 Task: Use the formula "MMULT" in spreadsheet "Project portfolio".
Action: Mouse moved to (328, 295)
Screenshot: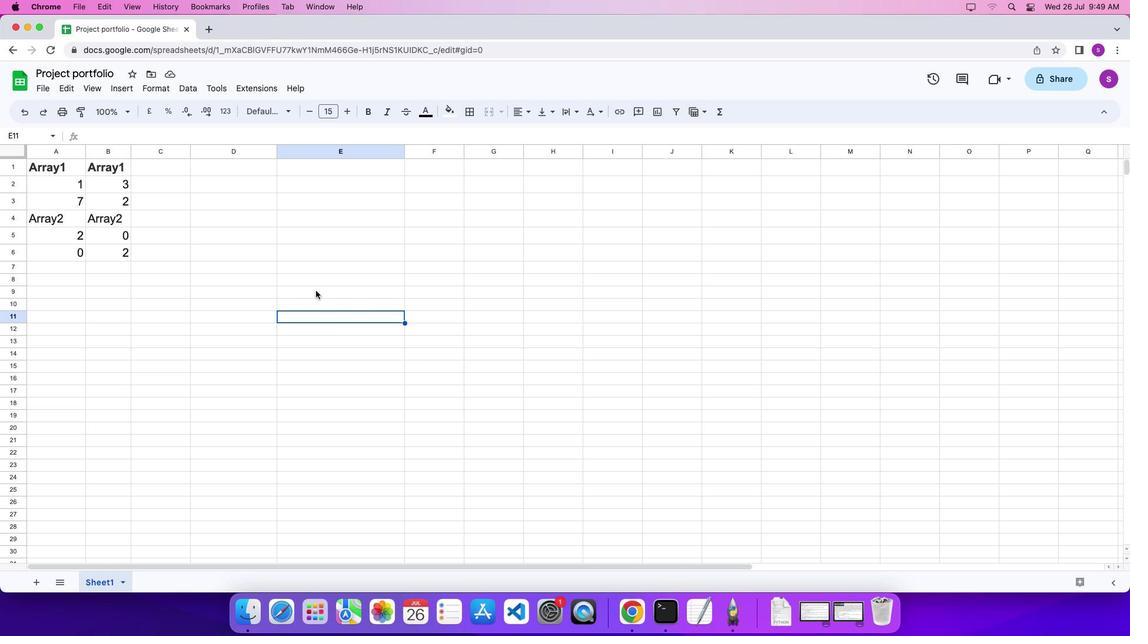 
Action: Mouse pressed left at (328, 295)
Screenshot: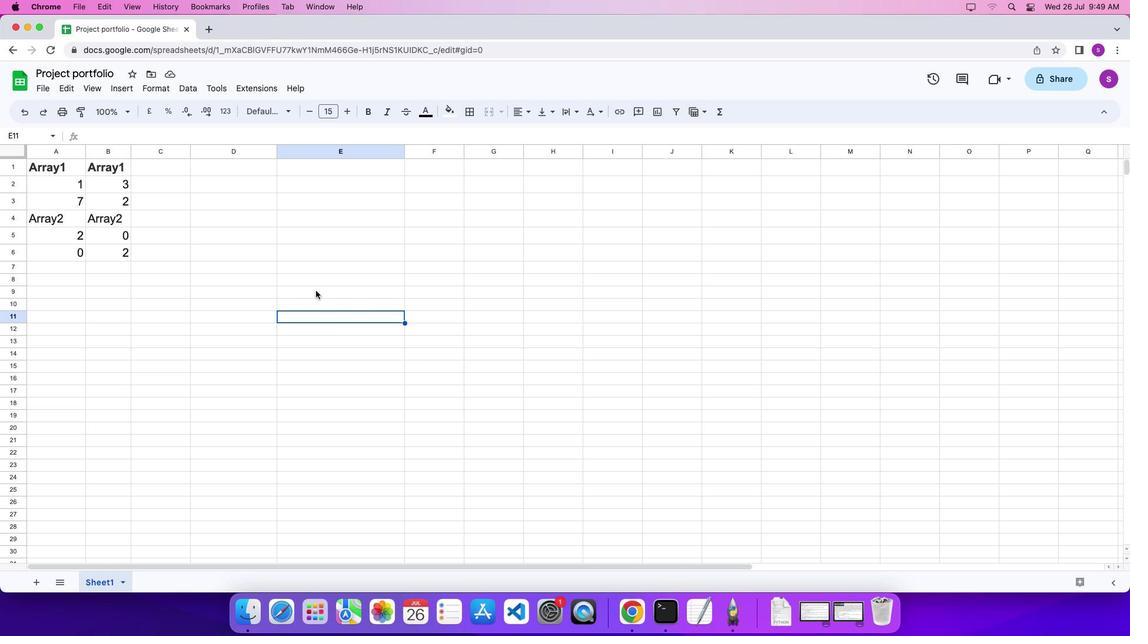 
Action: Key pressed '='
Screenshot: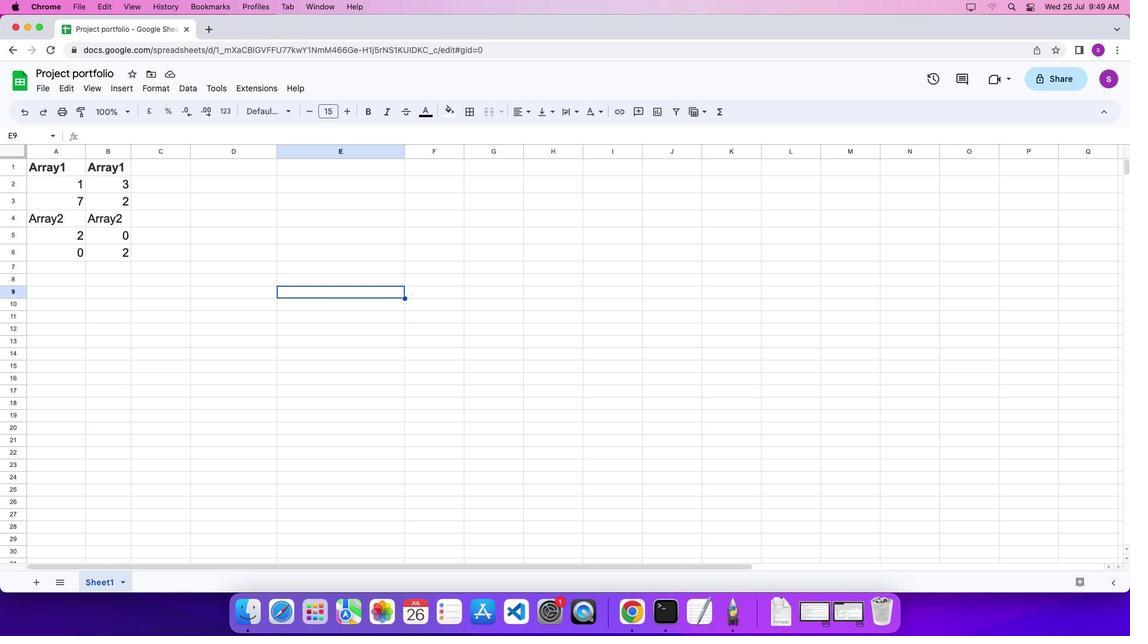 
Action: Mouse moved to (720, 114)
Screenshot: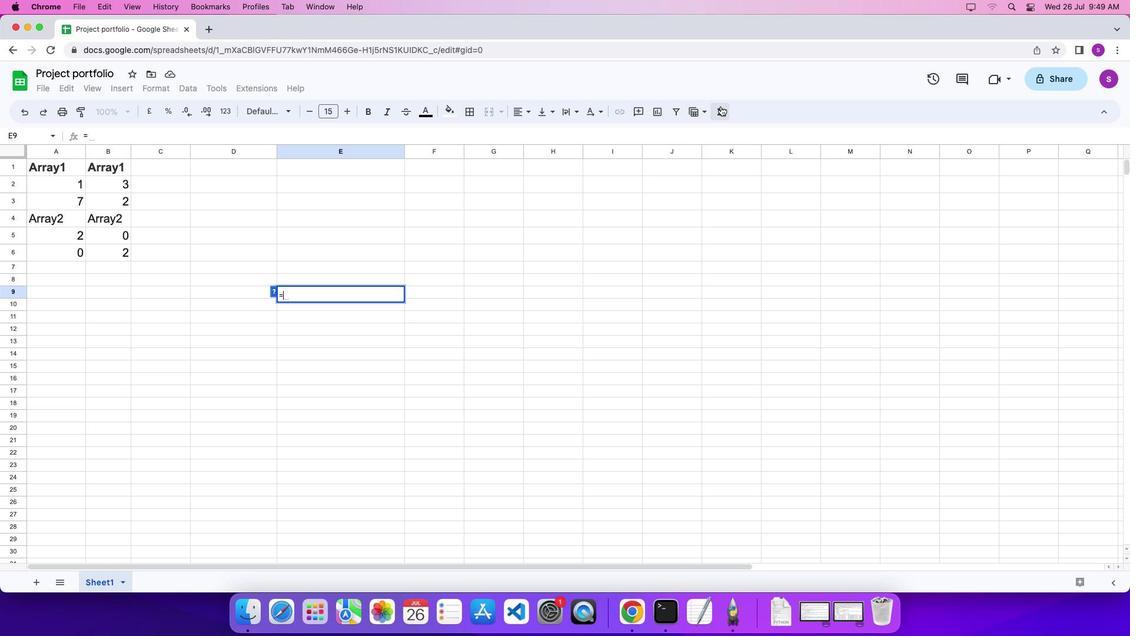 
Action: Mouse pressed left at (720, 114)
Screenshot: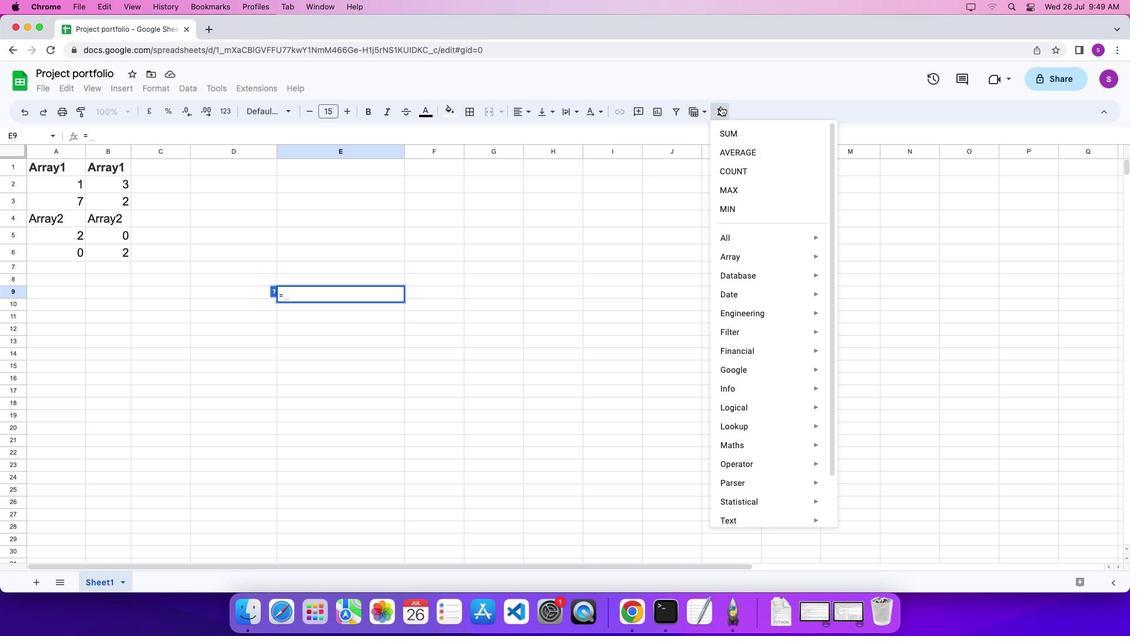 
Action: Mouse moved to (892, 523)
Screenshot: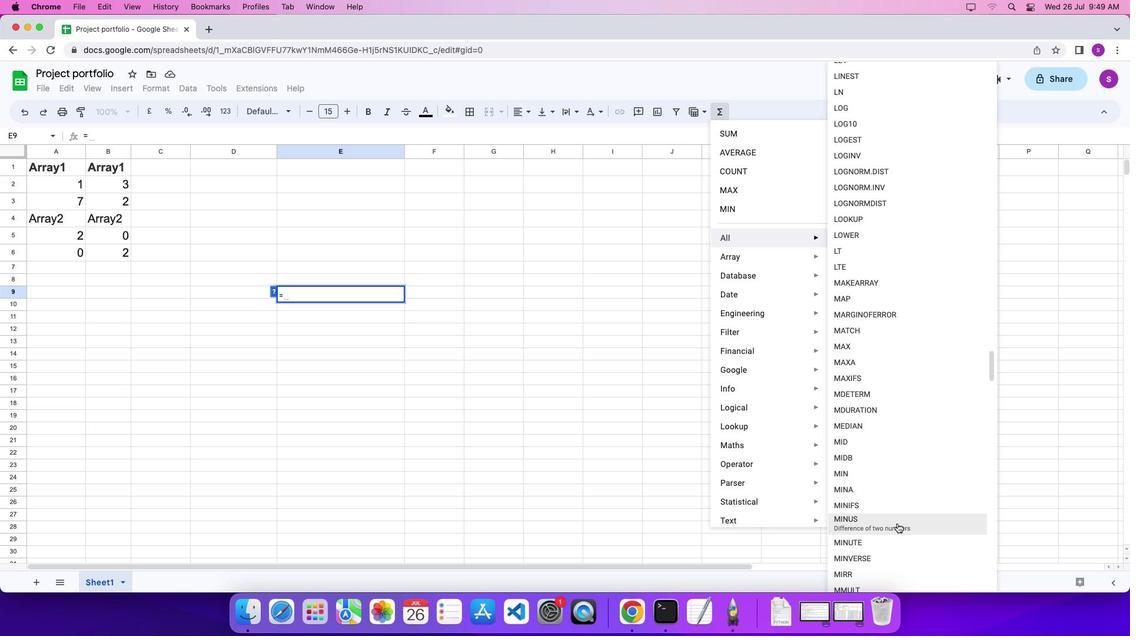 
Action: Mouse scrolled (892, 523) with delta (23, 8)
Screenshot: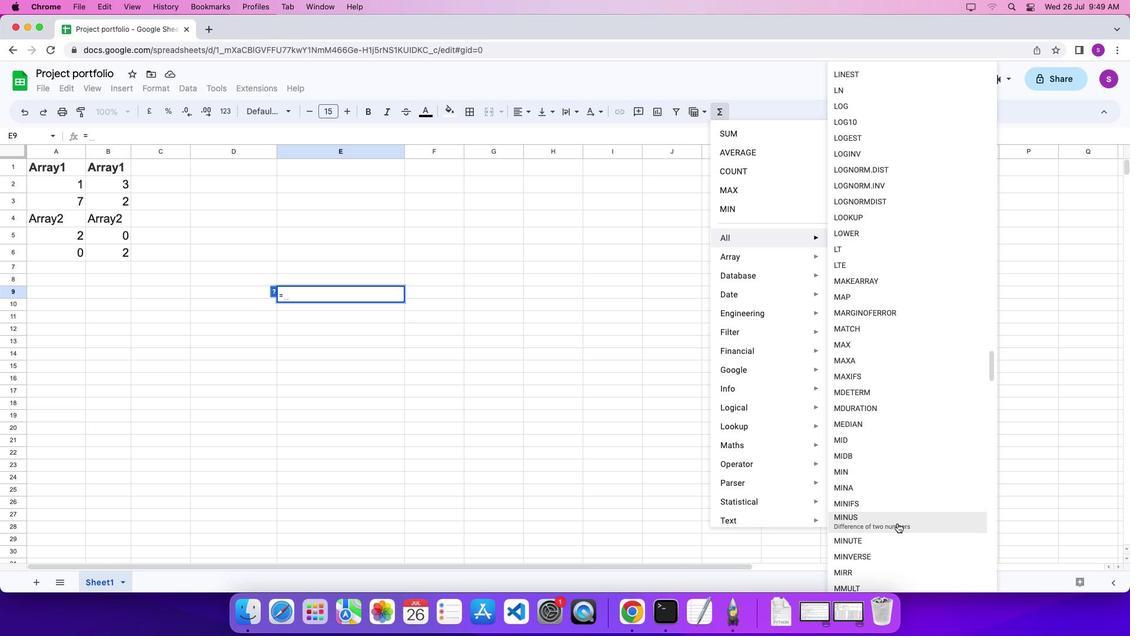 
Action: Mouse scrolled (892, 523) with delta (23, 8)
Screenshot: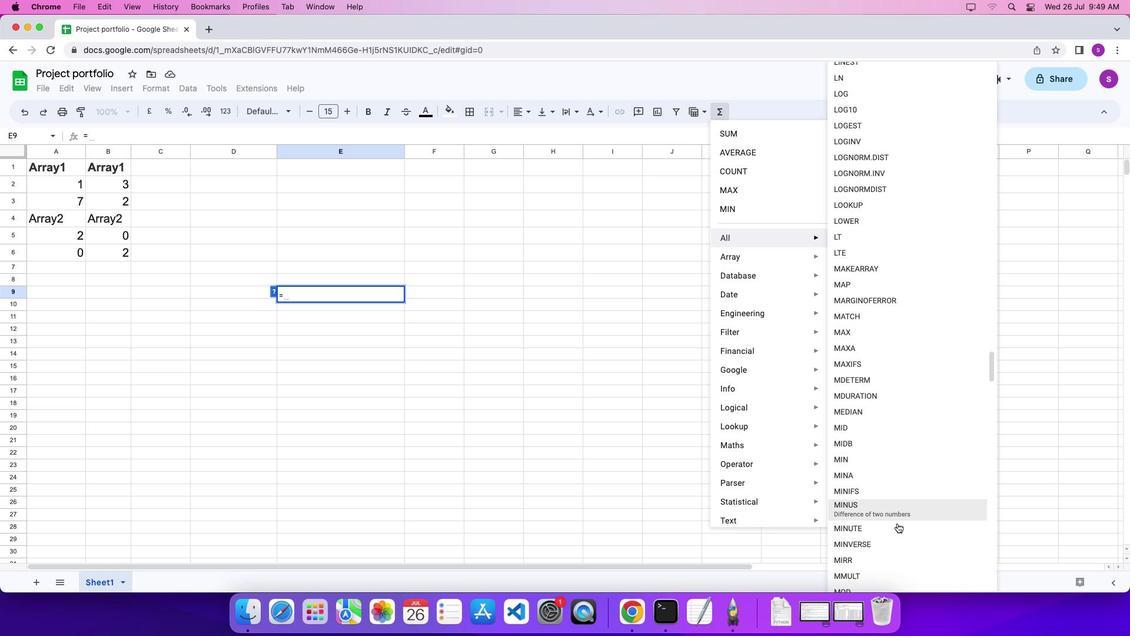 
Action: Mouse scrolled (892, 523) with delta (23, 8)
Screenshot: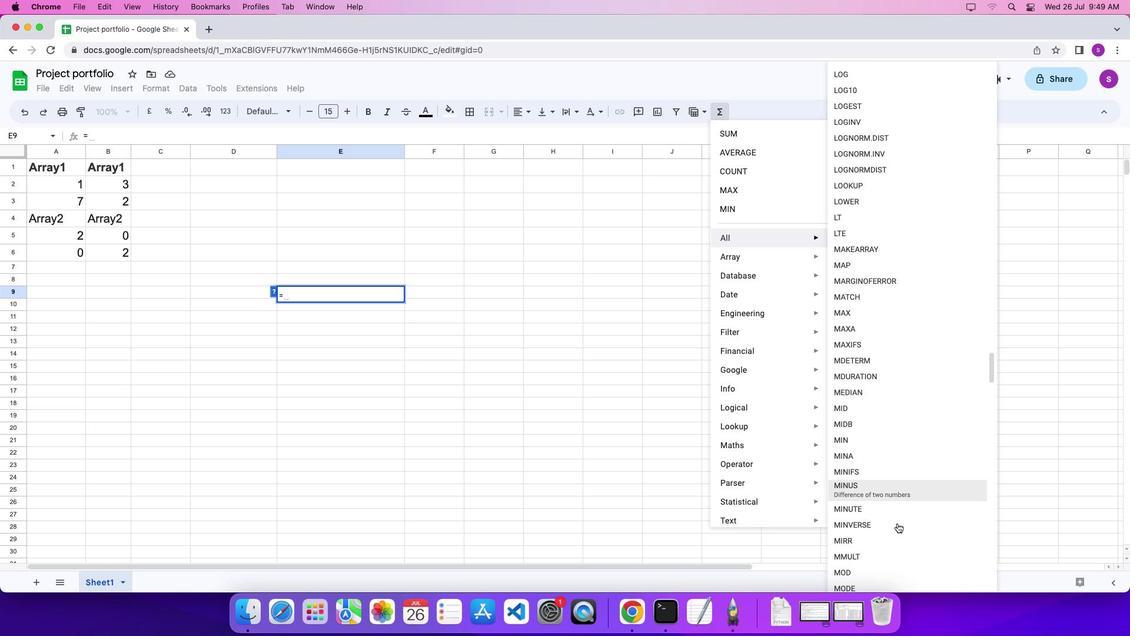 
Action: Mouse moved to (893, 548)
Screenshot: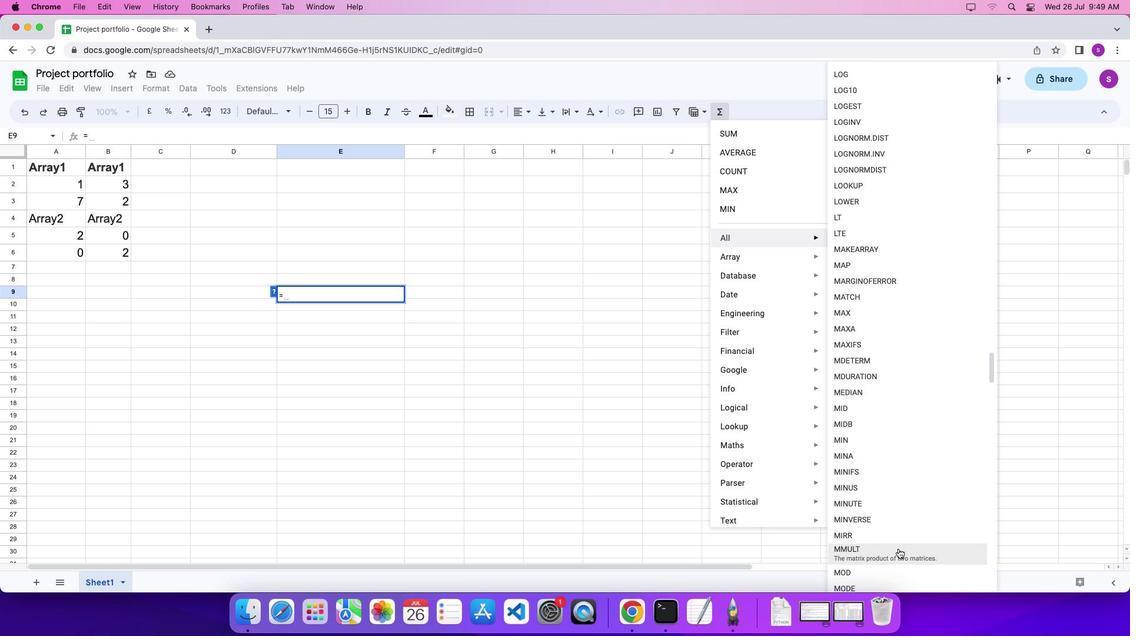 
Action: Mouse pressed left at (893, 548)
Screenshot: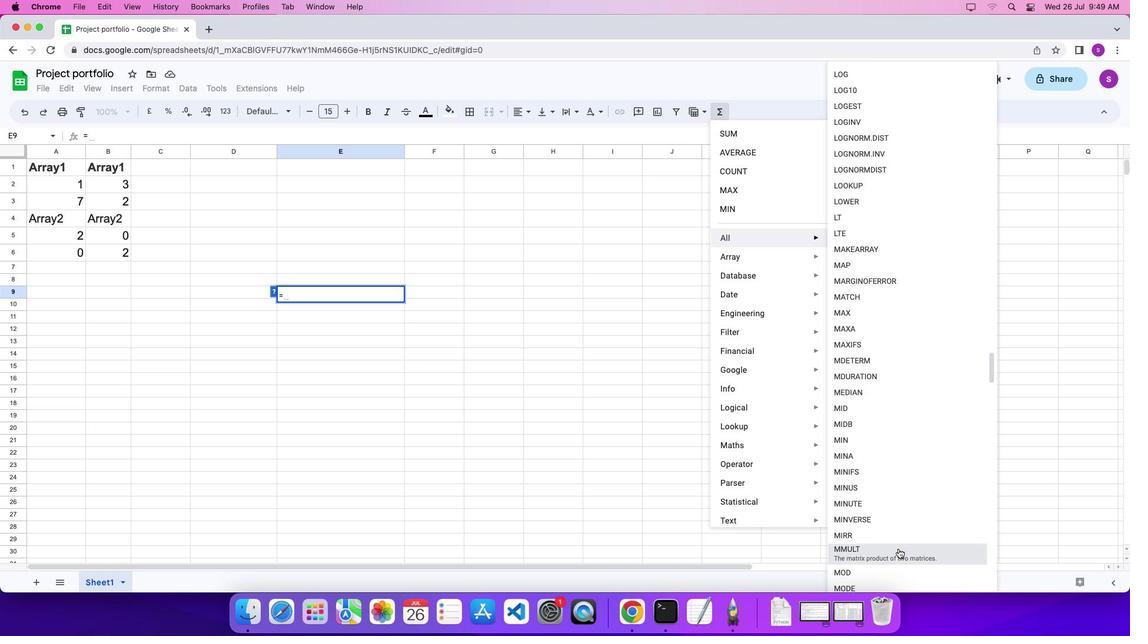 
Action: Mouse moved to (82, 184)
Screenshot: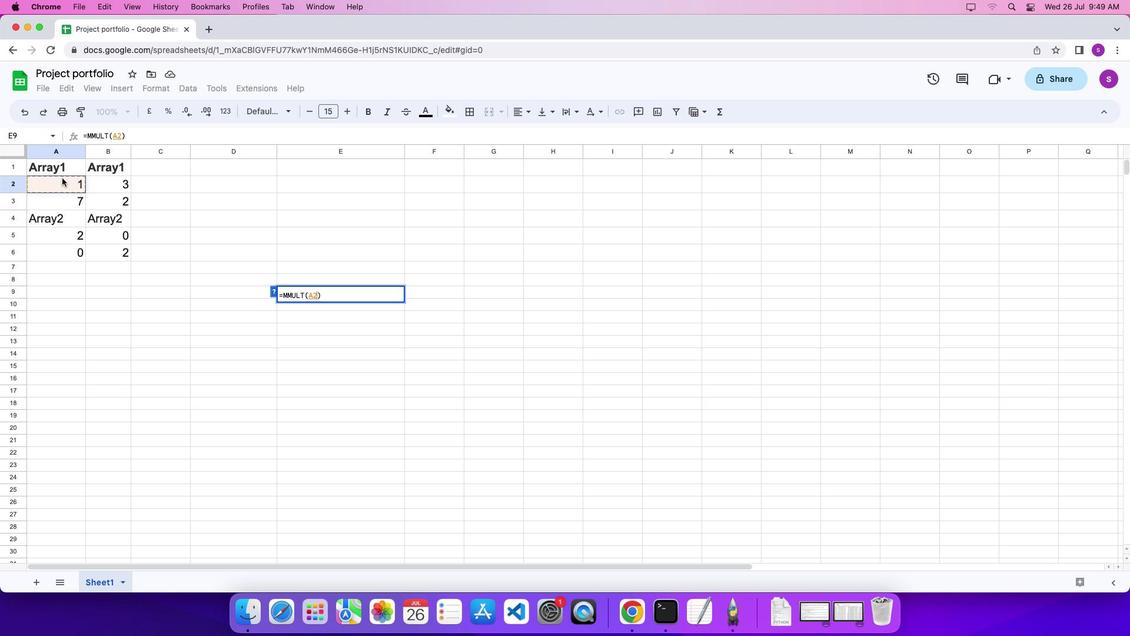 
Action: Mouse pressed left at (82, 184)
Screenshot: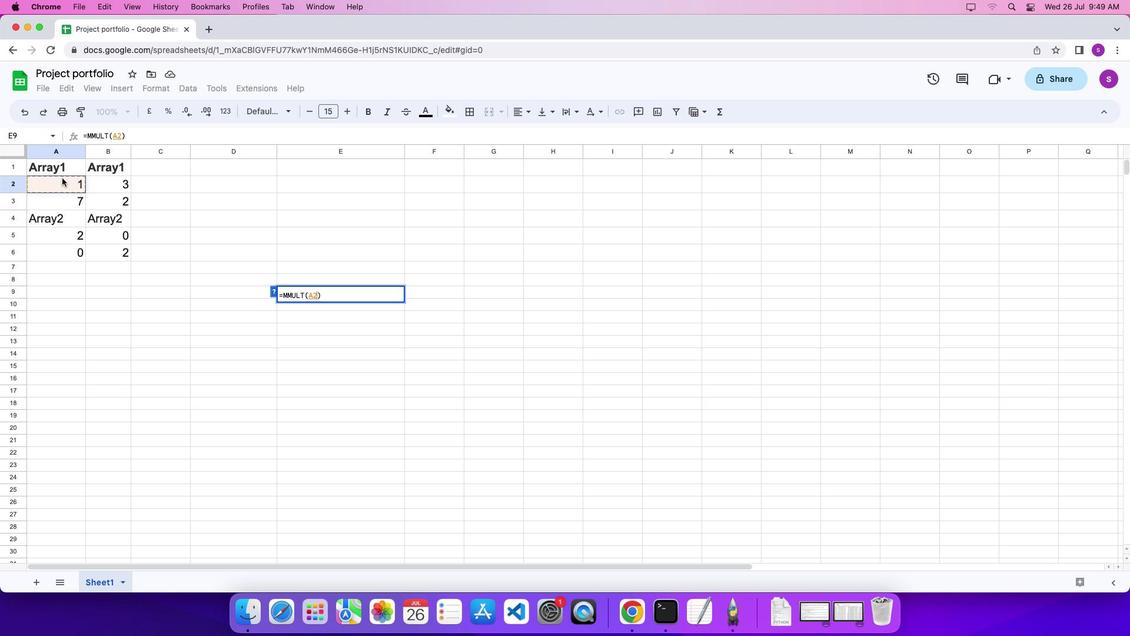 
Action: Mouse moved to (127, 203)
Screenshot: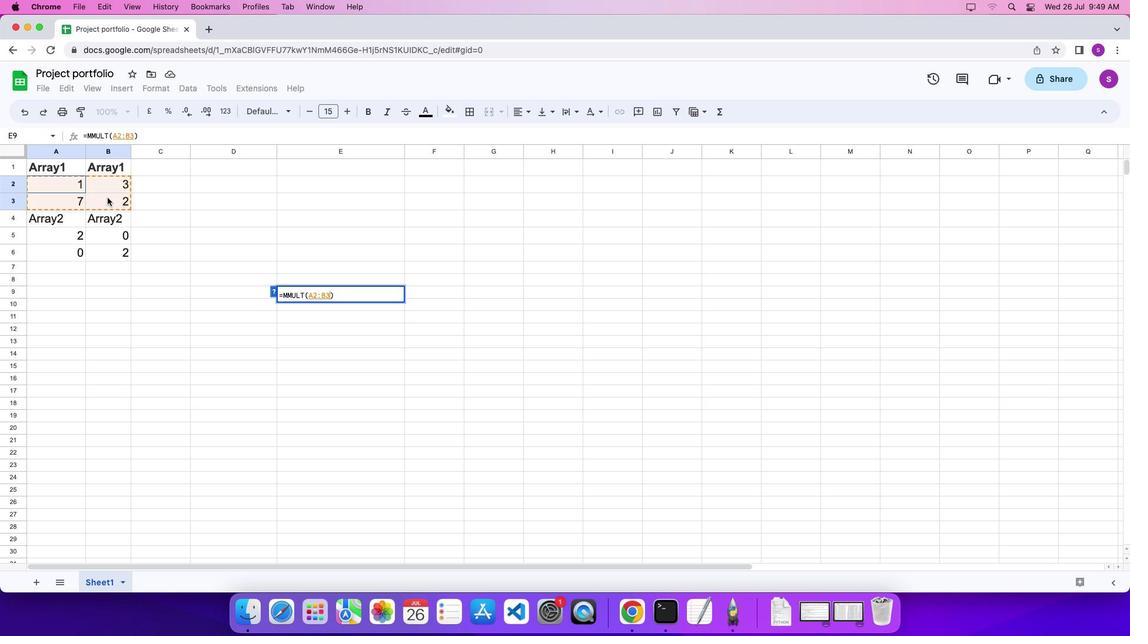 
Action: Key pressed ','
Screenshot: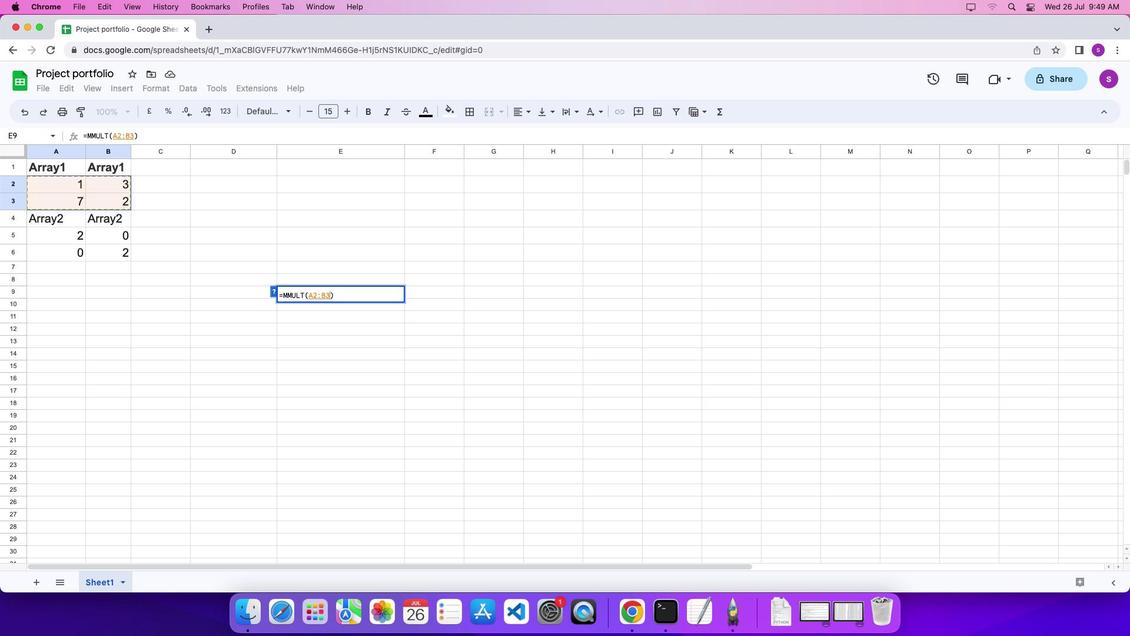 
Action: Mouse moved to (81, 239)
Screenshot: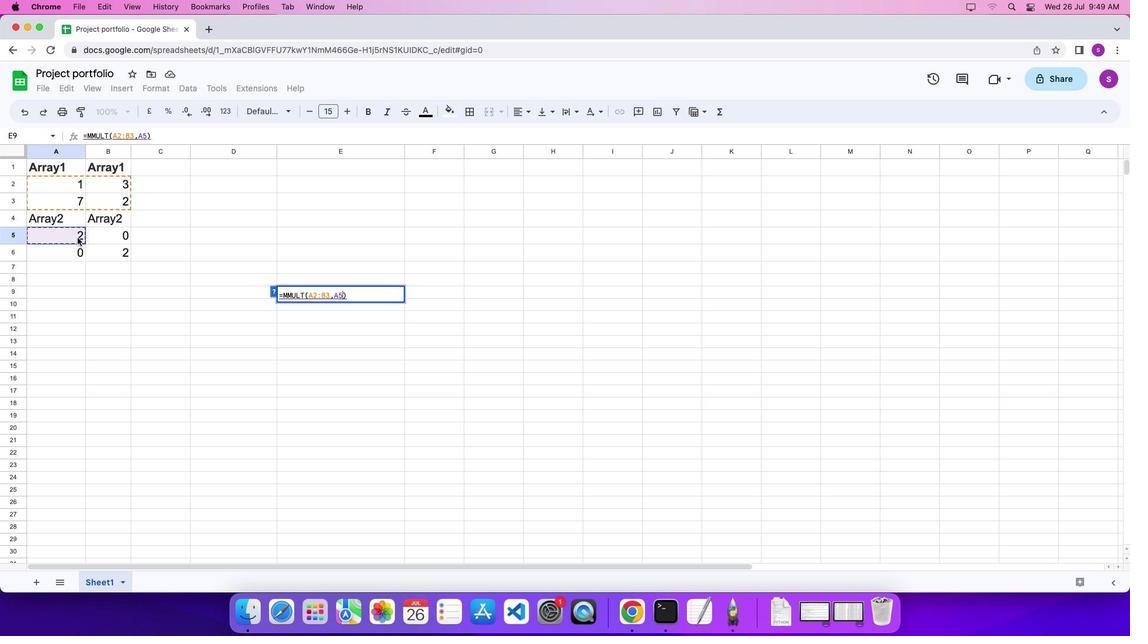 
Action: Mouse pressed left at (81, 239)
Screenshot: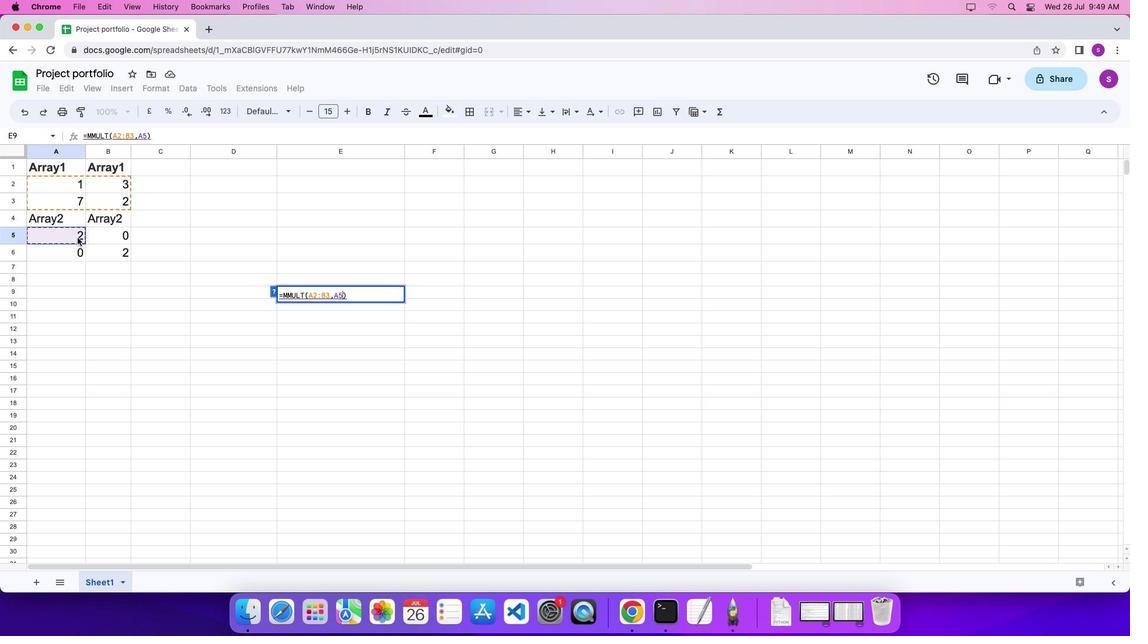 
Action: Mouse moved to (121, 256)
Screenshot: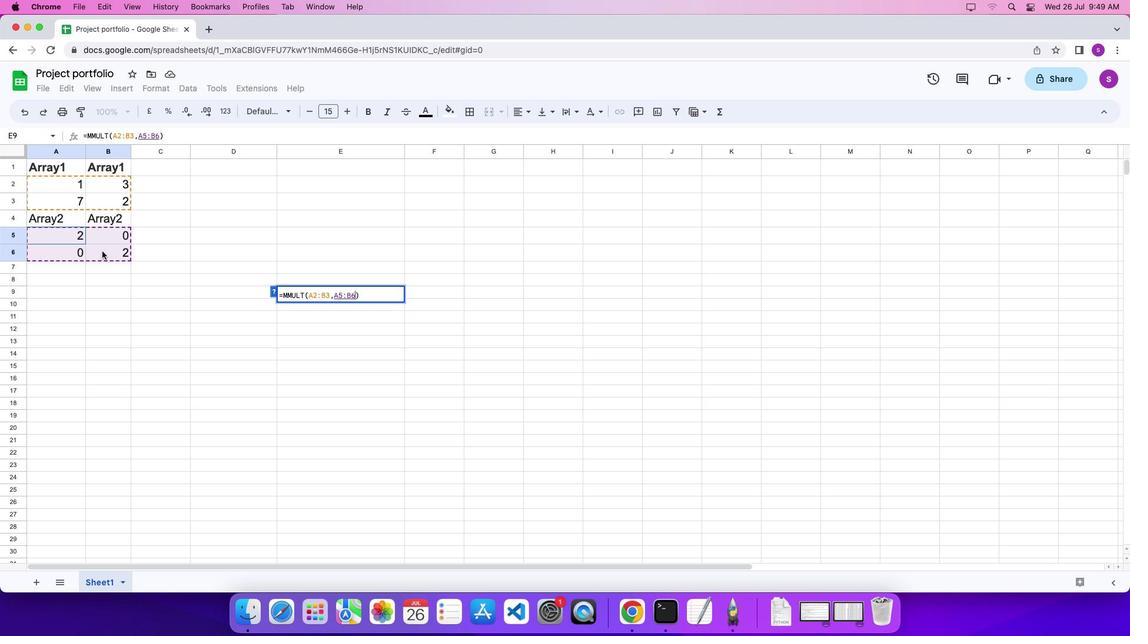 
Action: Key pressed '\x03'
Screenshot: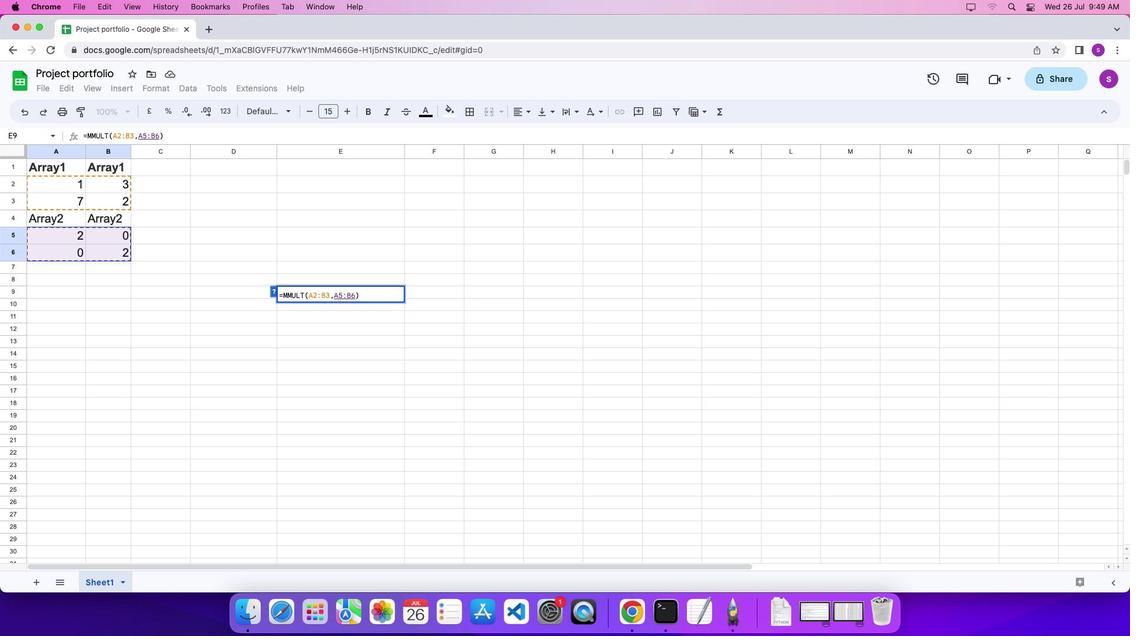 
